 Task: Locate emails with specific text within PDF attachments: `data.pdf`.
Action: Mouse moved to (555, 76)
Screenshot: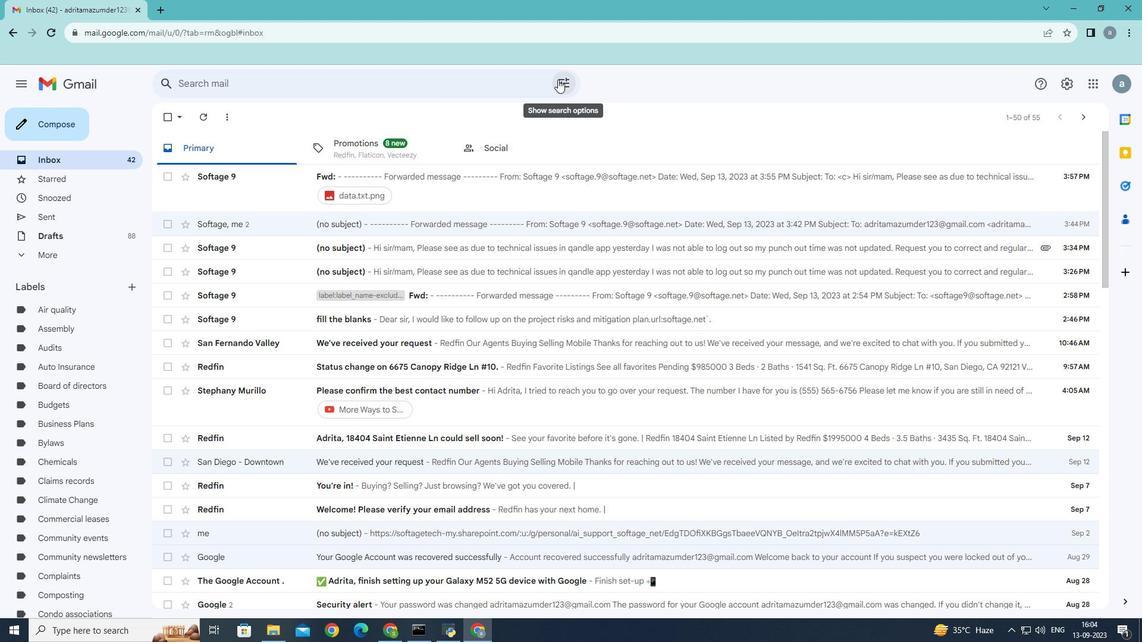 
Action: Mouse pressed left at (555, 76)
Screenshot: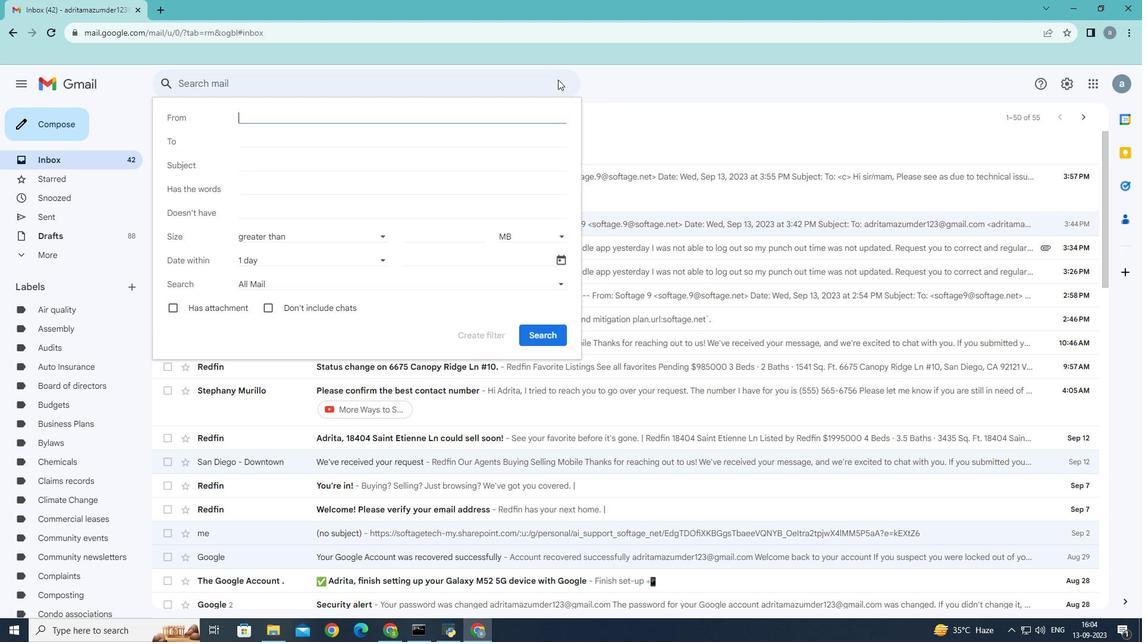 
Action: Mouse moved to (255, 182)
Screenshot: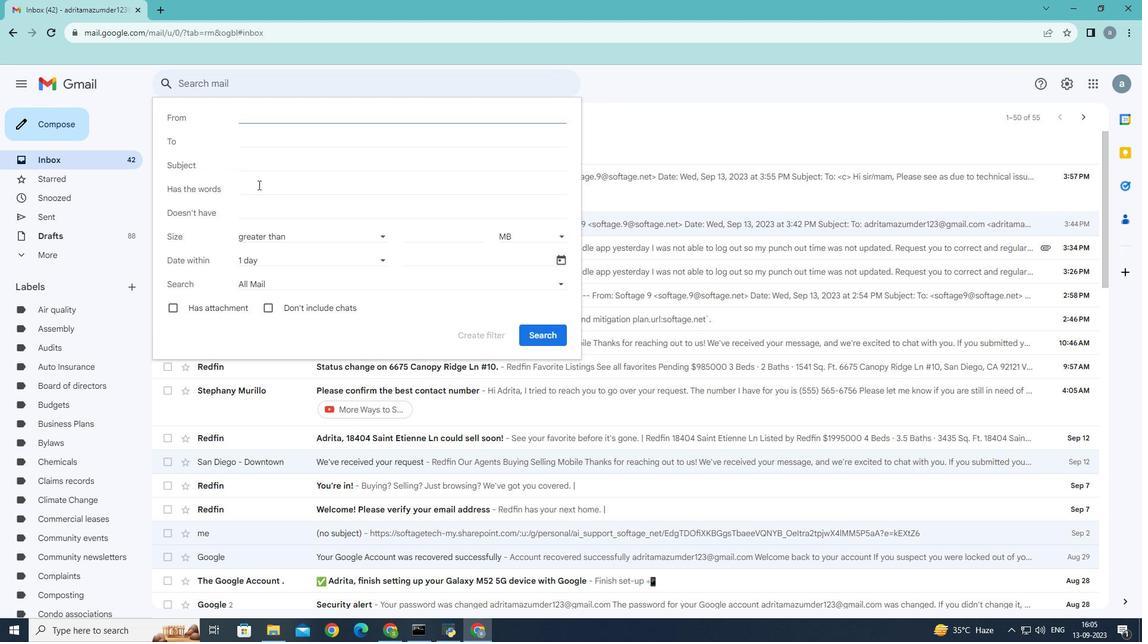 
Action: Mouse pressed left at (255, 182)
Screenshot: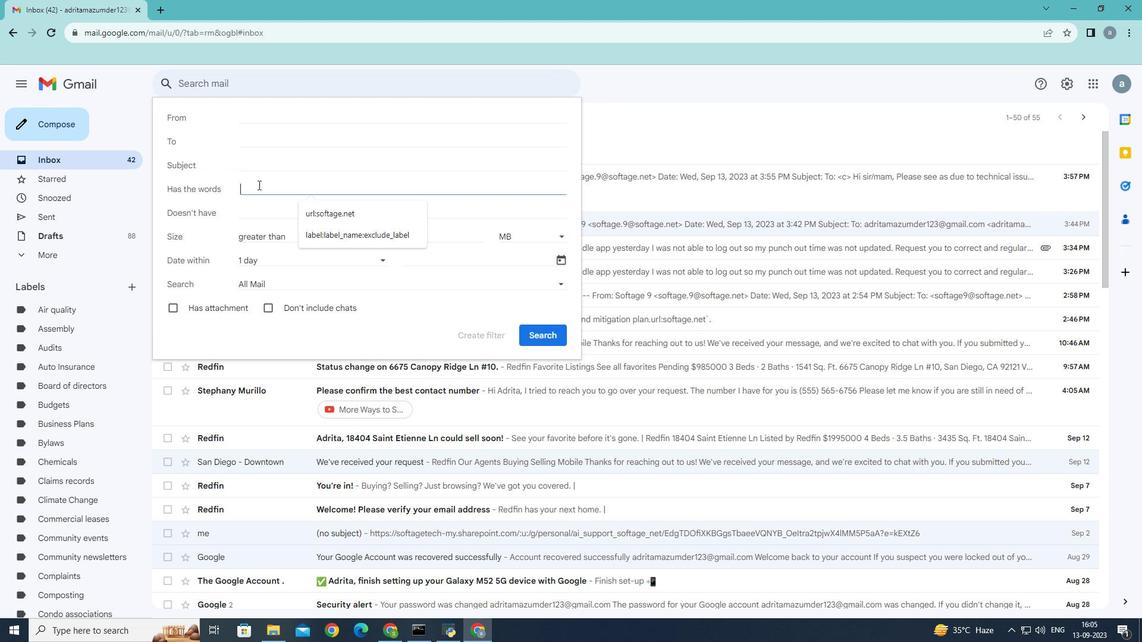 
Action: Mouse moved to (421, 182)
Screenshot: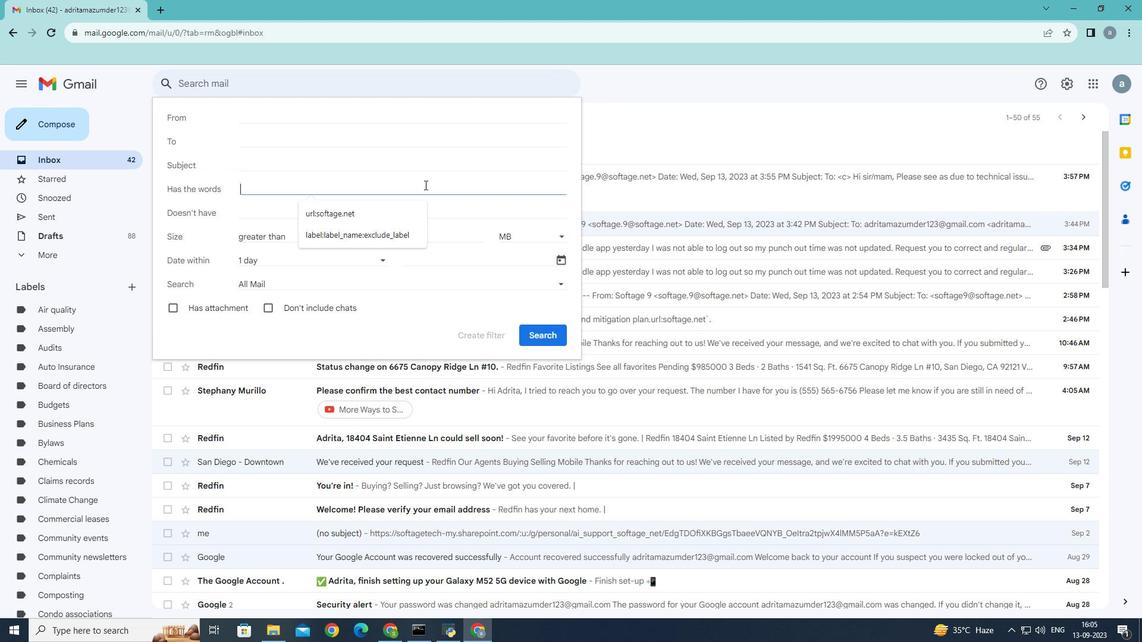 
Action: Key pressed data.pdf
Screenshot: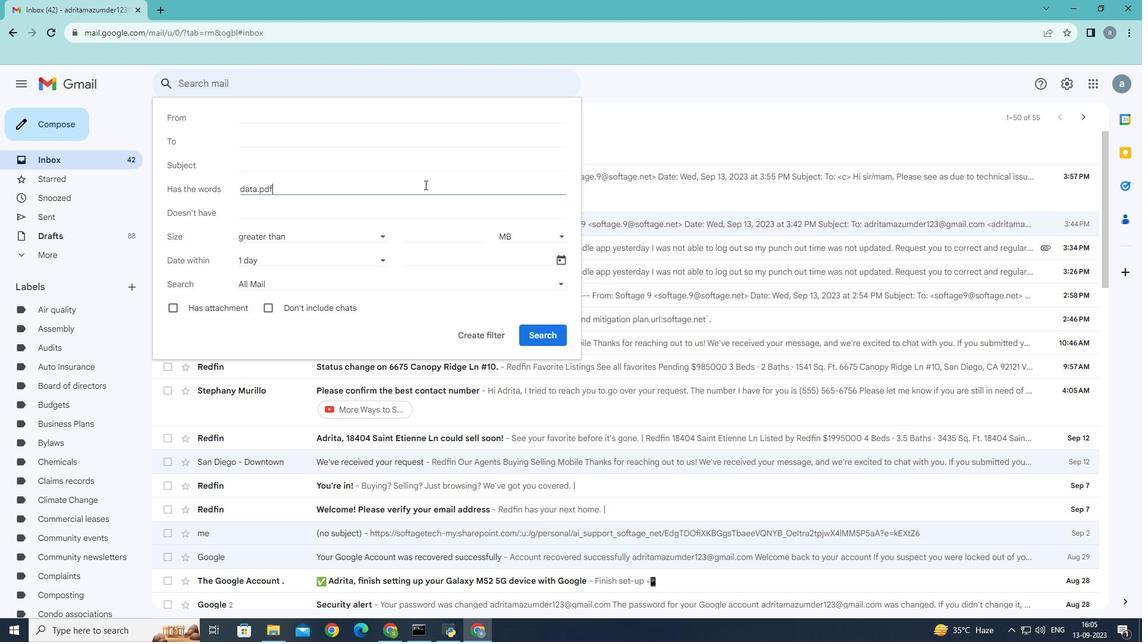 
Action: Mouse moved to (536, 335)
Screenshot: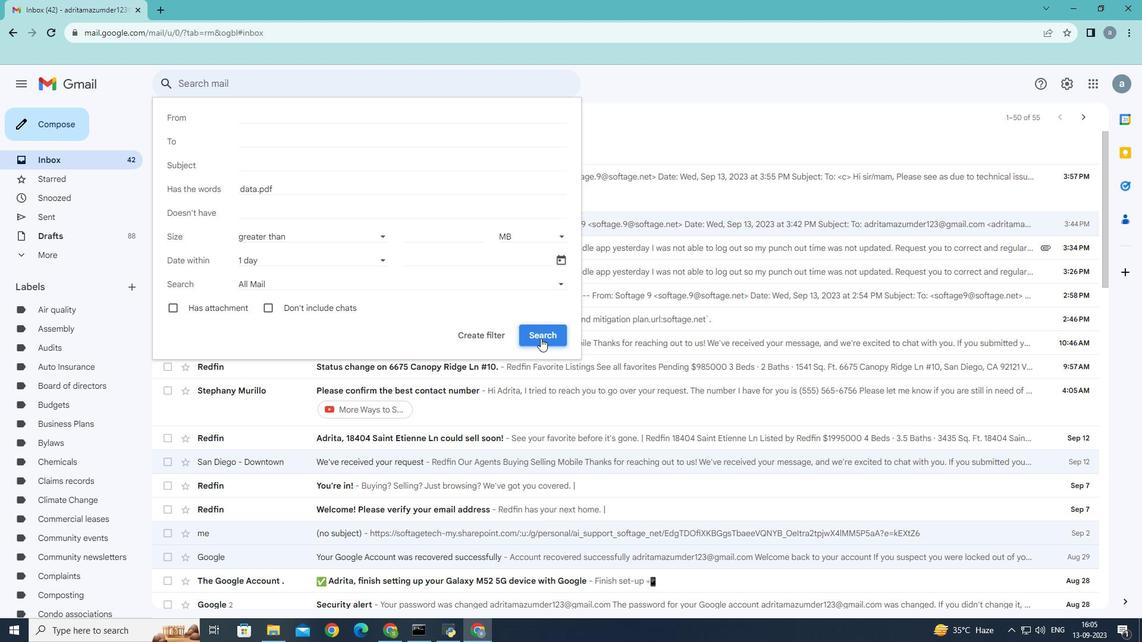 
Action: Mouse pressed left at (536, 335)
Screenshot: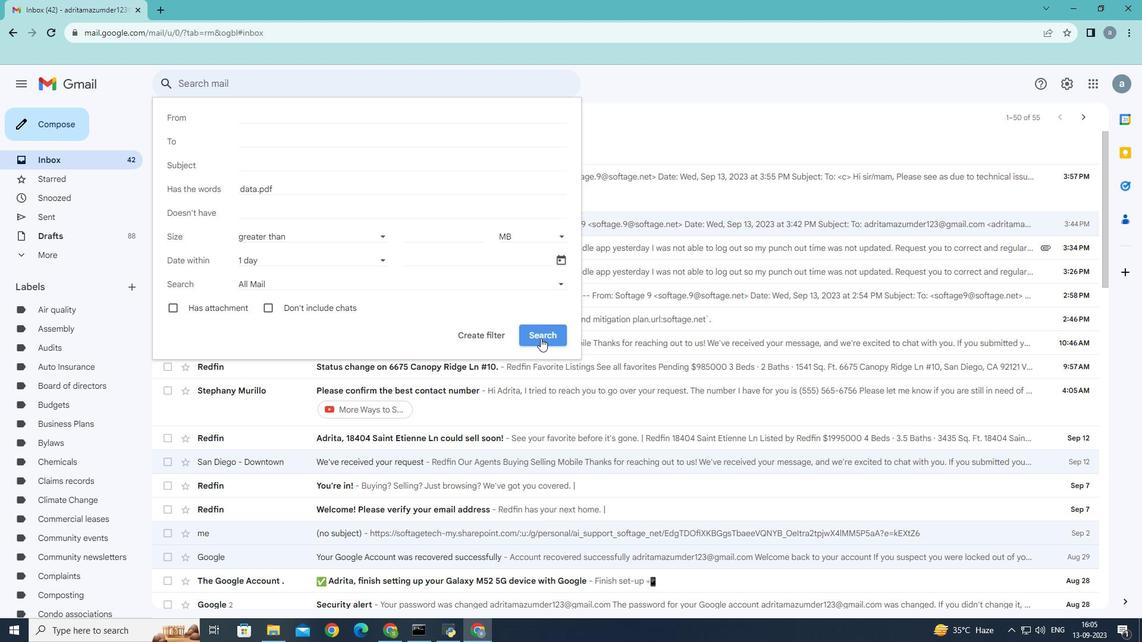 
Action: Mouse moved to (518, 310)
Screenshot: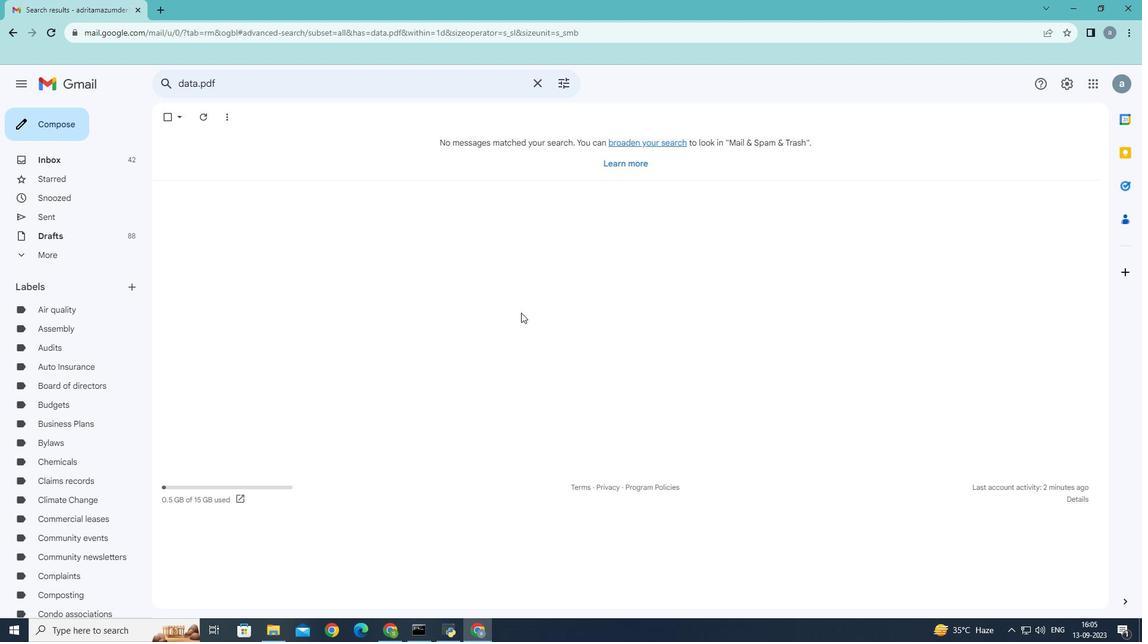 
